 Task: Add Solaray Black Garlic to the cart.
Action: Mouse moved to (244, 106)
Screenshot: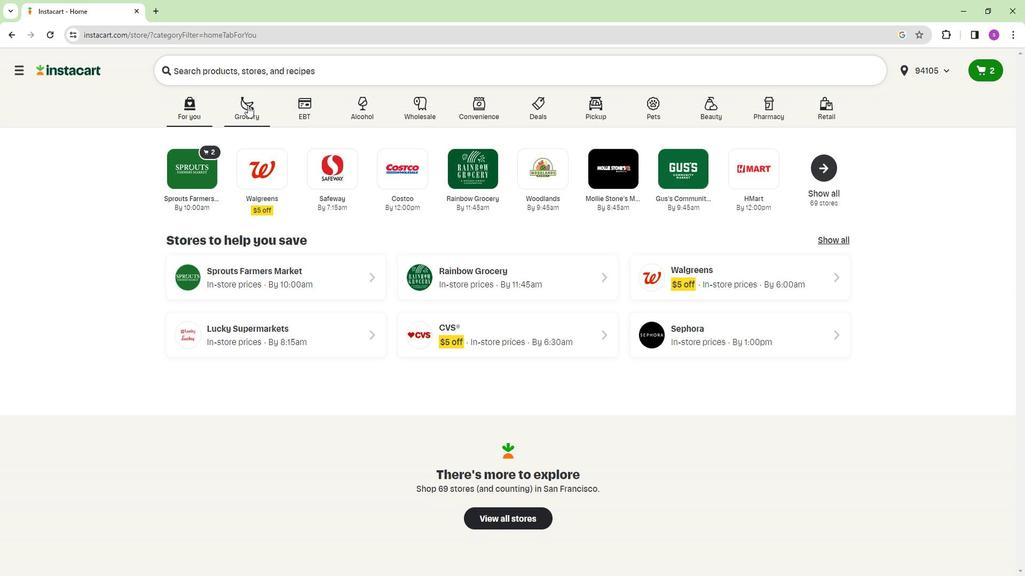 
Action: Mouse pressed left at (244, 106)
Screenshot: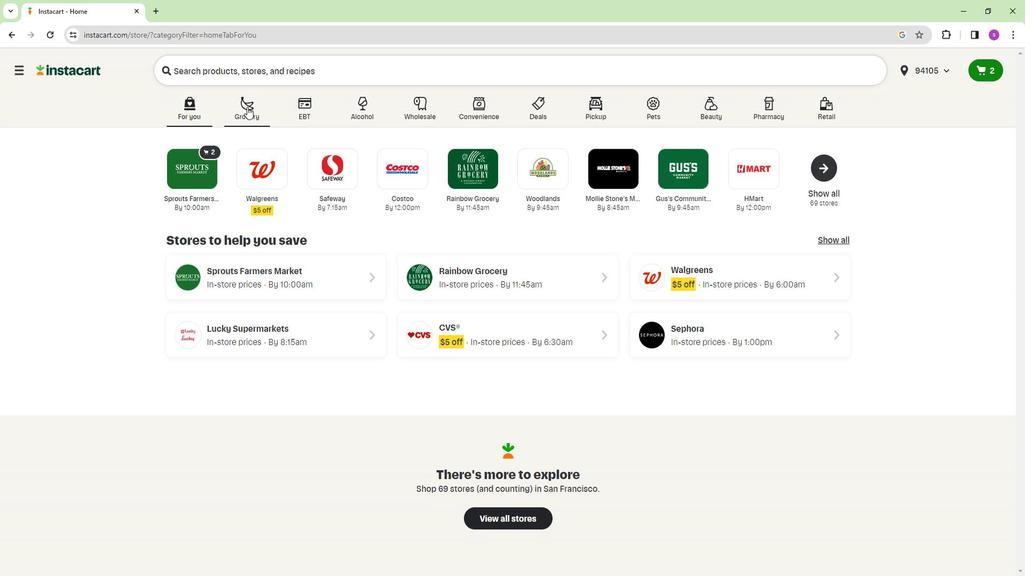 
Action: Mouse moved to (186, 182)
Screenshot: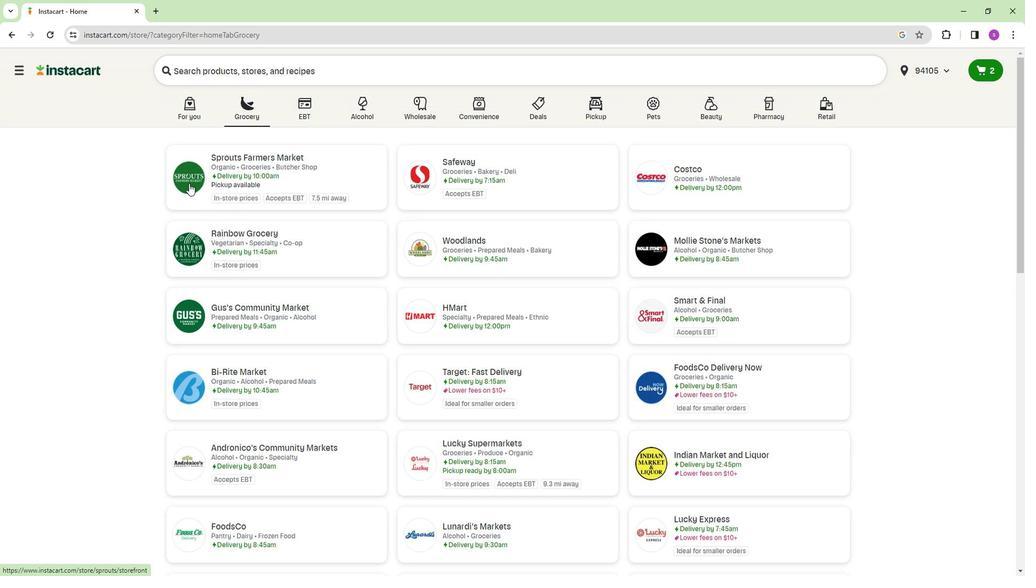 
Action: Mouse pressed left at (186, 182)
Screenshot: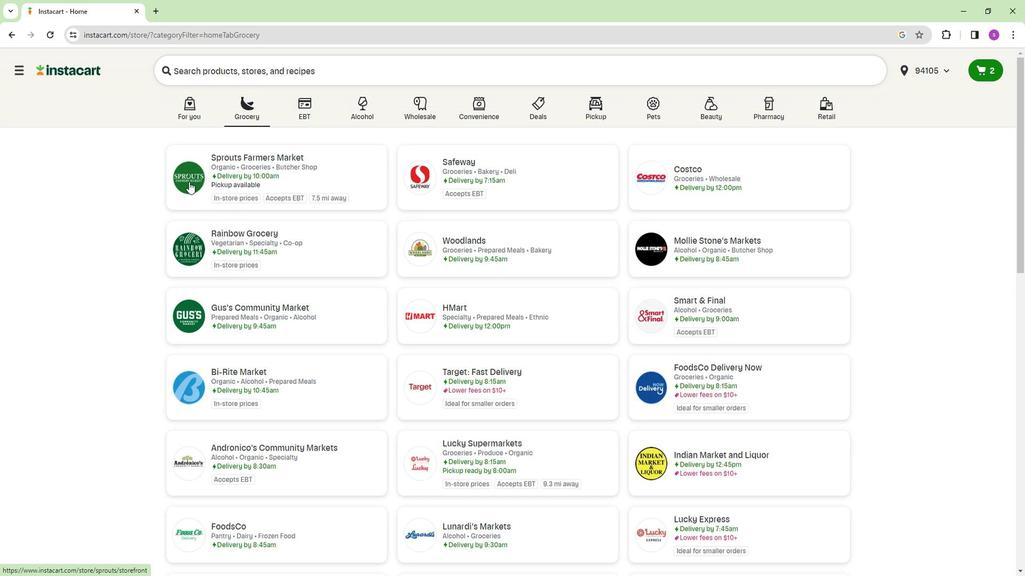 
Action: Mouse moved to (90, 369)
Screenshot: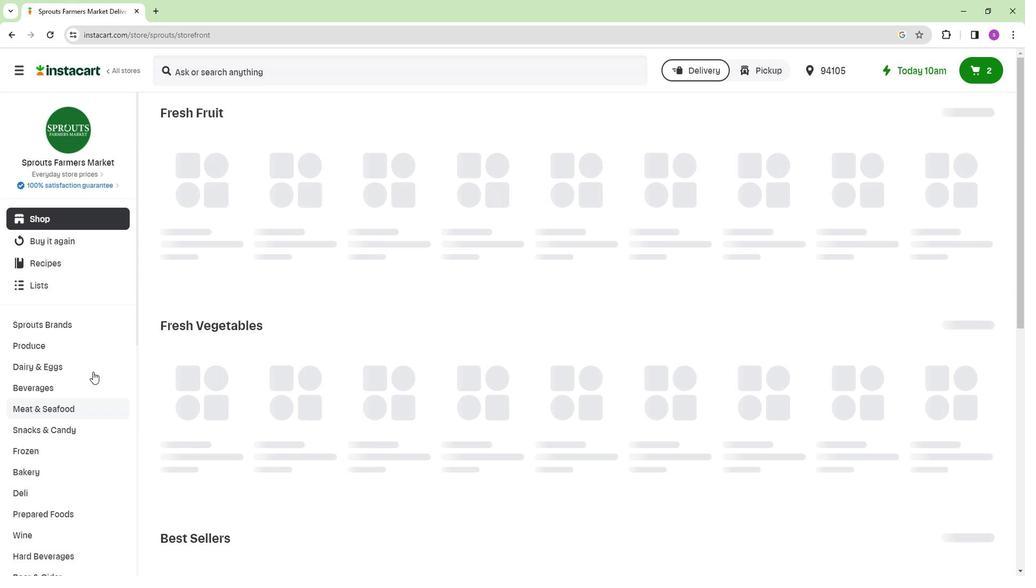 
Action: Mouse scrolled (90, 369) with delta (0, 0)
Screenshot: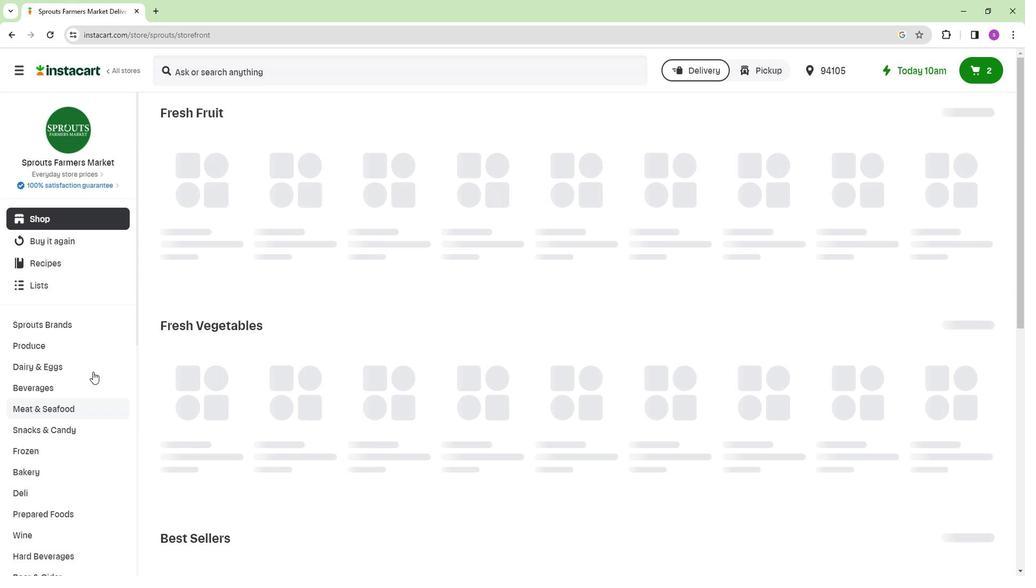 
Action: Mouse moved to (90, 365)
Screenshot: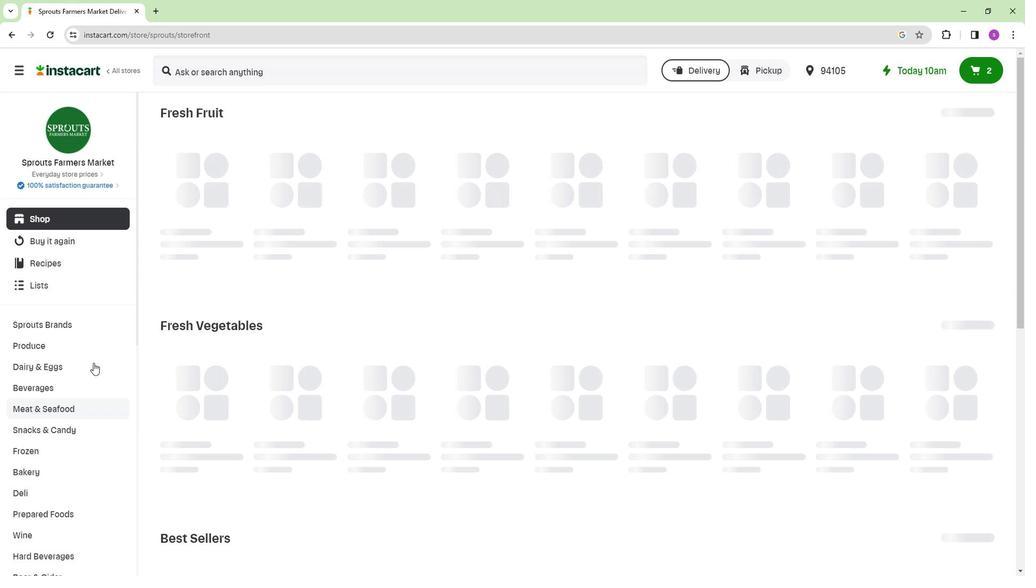 
Action: Mouse scrolled (90, 364) with delta (0, 0)
Screenshot: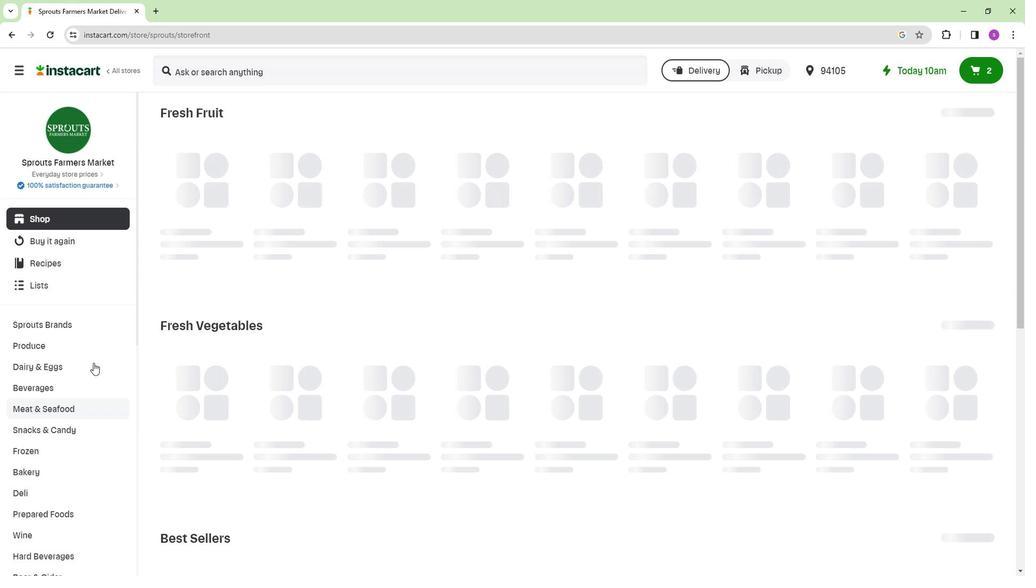 
Action: Mouse moved to (90, 361)
Screenshot: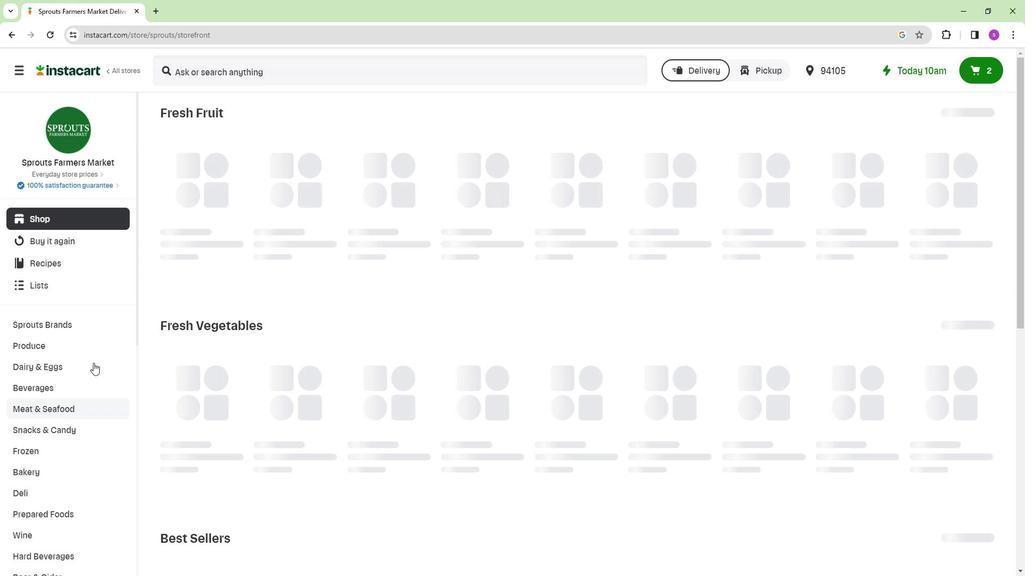 
Action: Mouse scrolled (90, 361) with delta (0, 0)
Screenshot: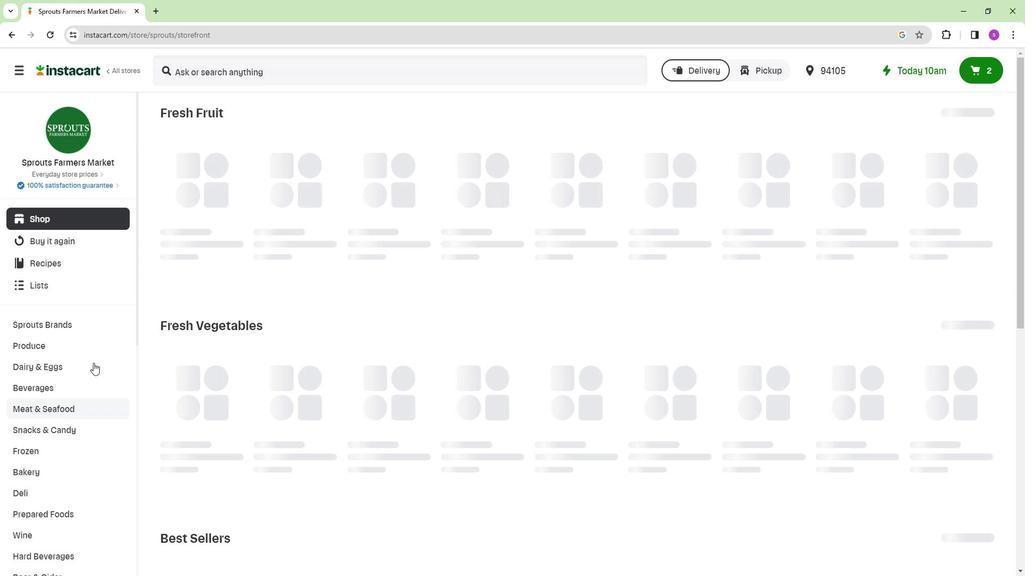 
Action: Mouse moved to (90, 359)
Screenshot: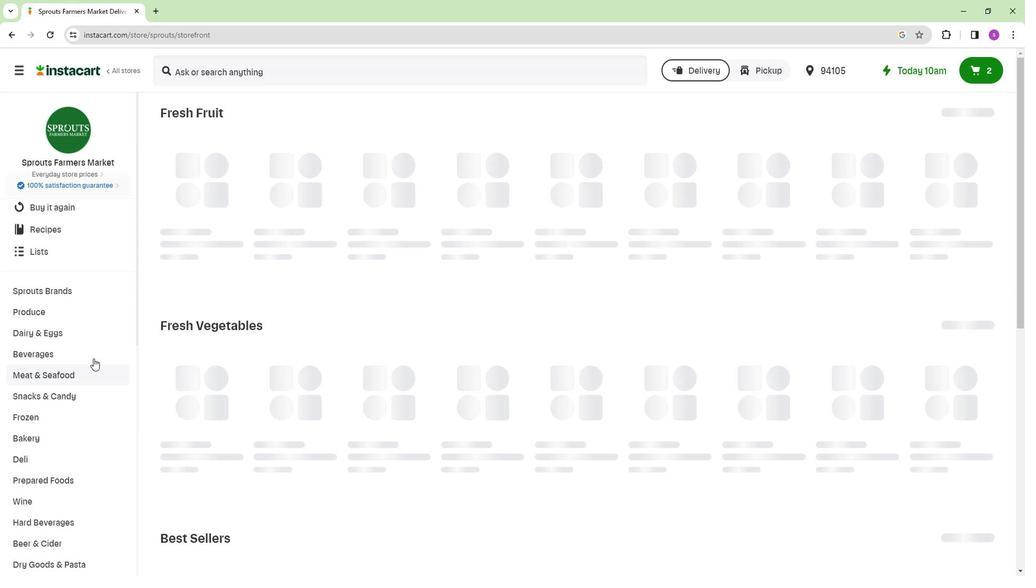 
Action: Mouse scrolled (90, 359) with delta (0, 0)
Screenshot: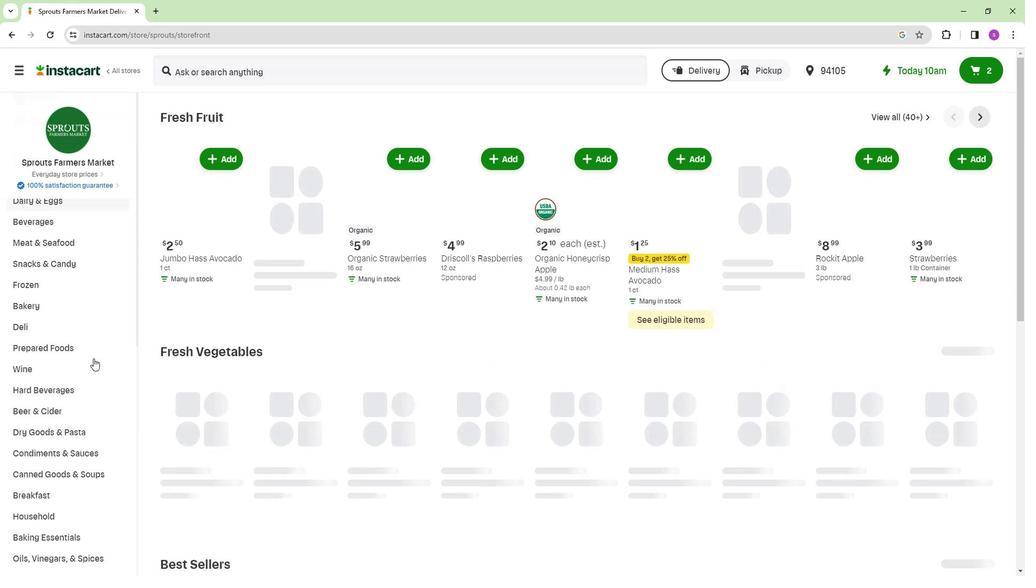 
Action: Mouse moved to (78, 430)
Screenshot: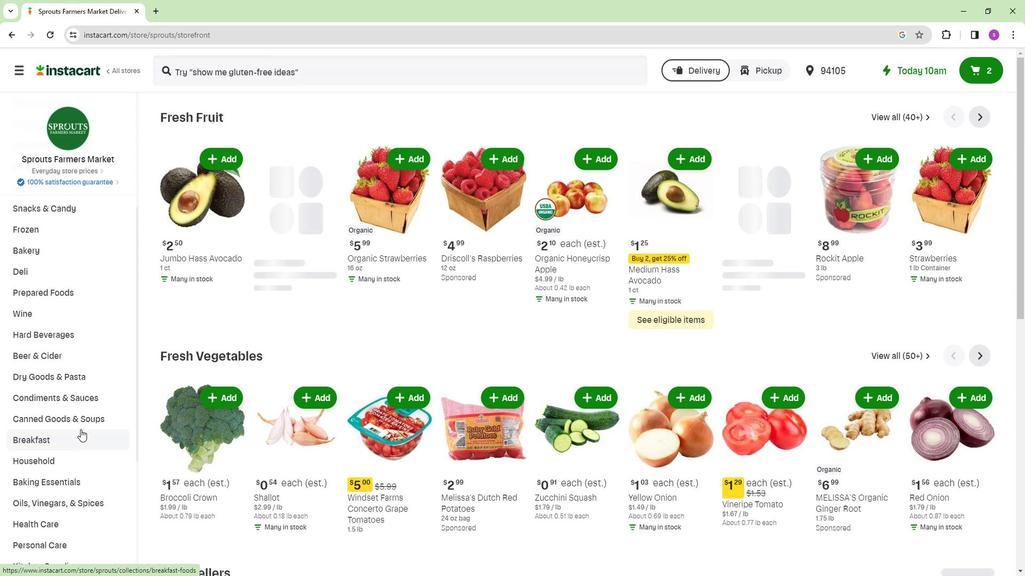 
Action: Mouse scrolled (78, 429) with delta (0, 0)
Screenshot: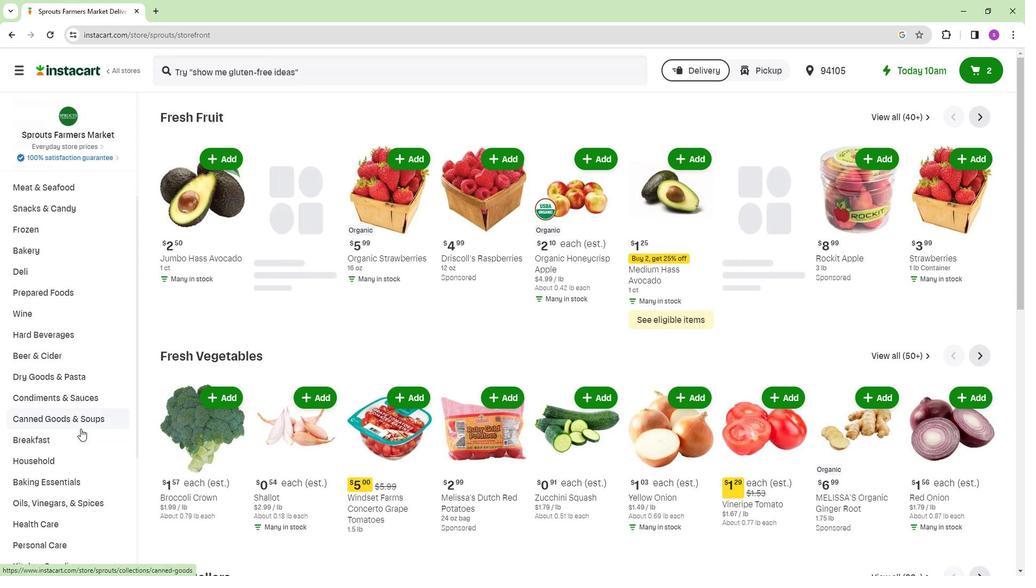 
Action: Mouse moved to (61, 469)
Screenshot: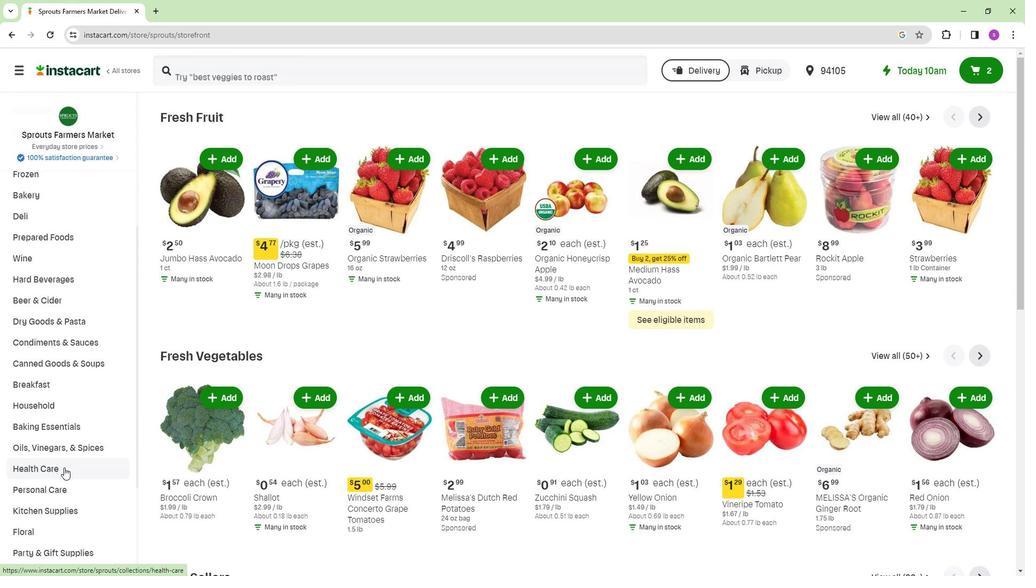 
Action: Mouse pressed left at (61, 469)
Screenshot: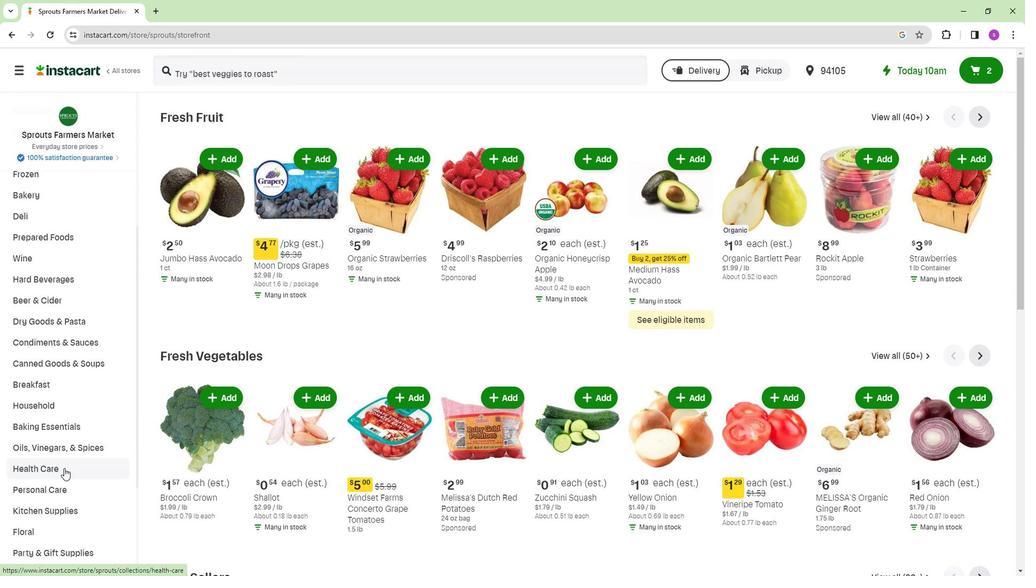 
Action: Mouse moved to (345, 148)
Screenshot: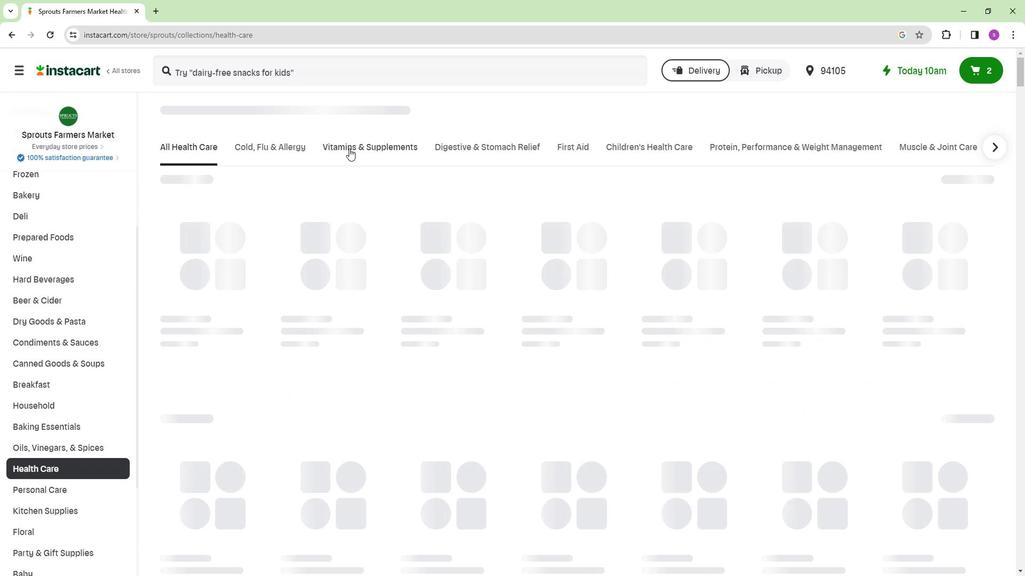 
Action: Mouse pressed left at (345, 148)
Screenshot: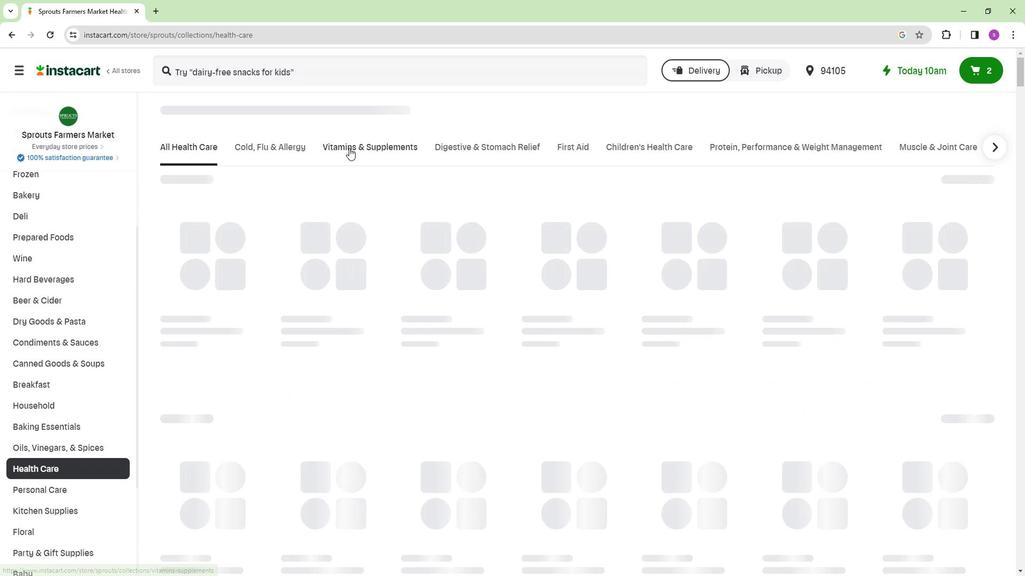 
Action: Mouse moved to (366, 140)
Screenshot: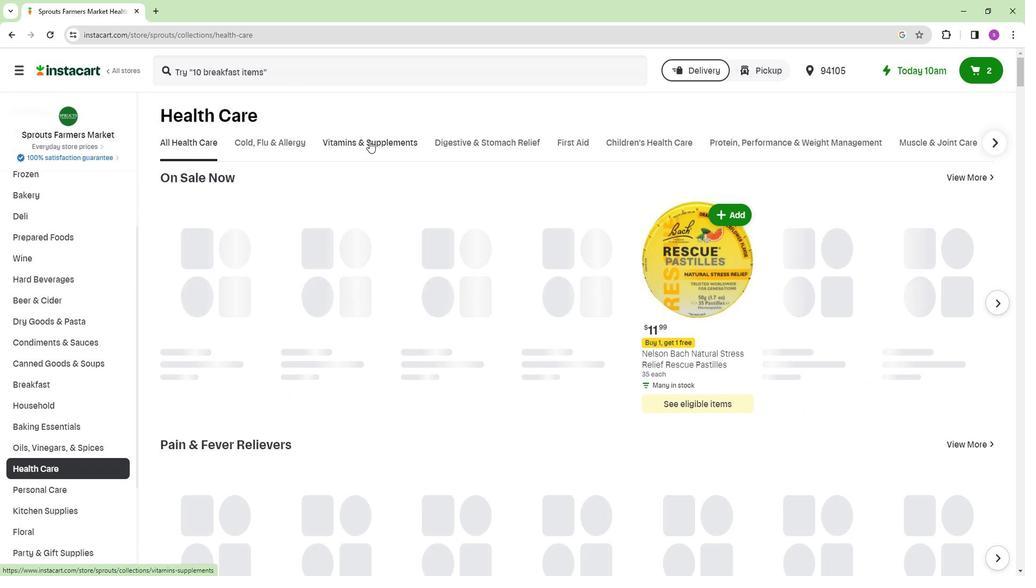 
Action: Mouse pressed left at (366, 140)
Screenshot: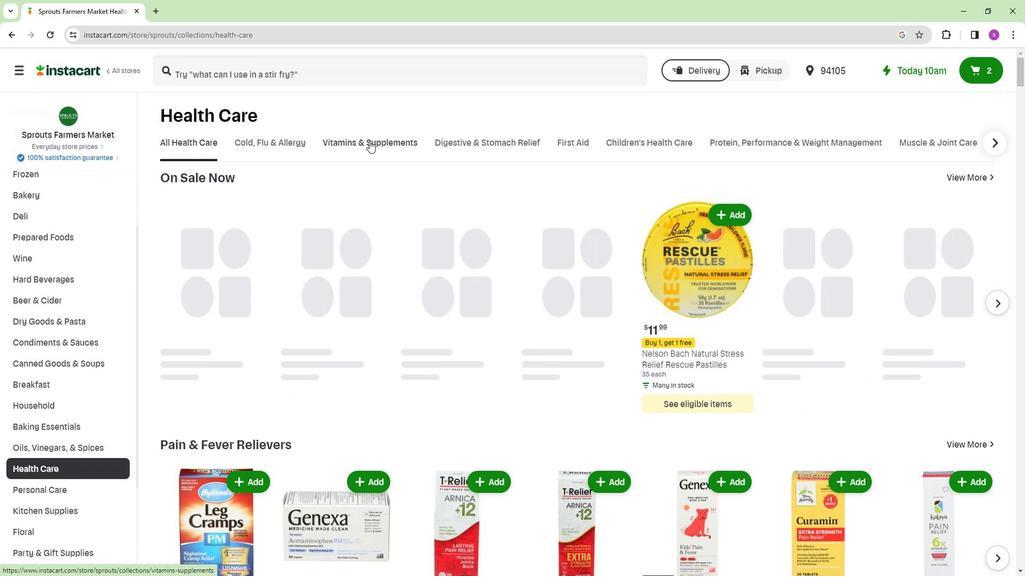 
Action: Mouse moved to (336, 194)
Screenshot: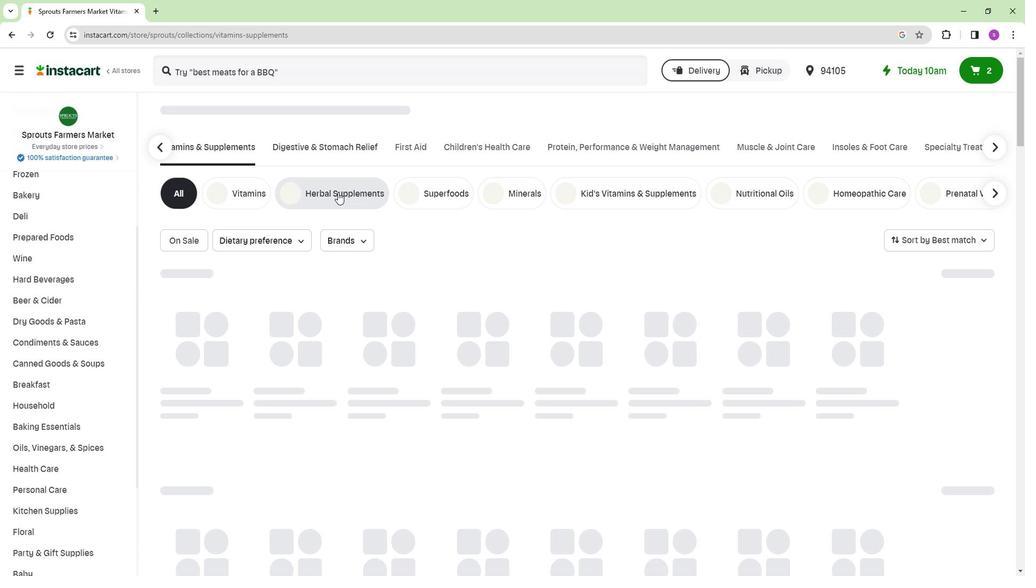 
Action: Mouse pressed left at (336, 194)
Screenshot: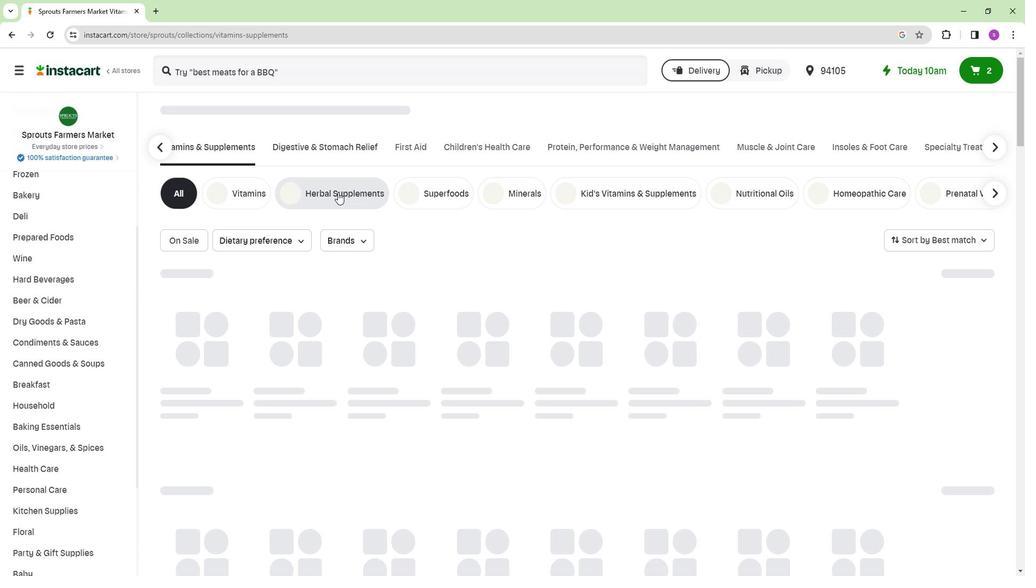 
Action: Mouse moved to (293, 72)
Screenshot: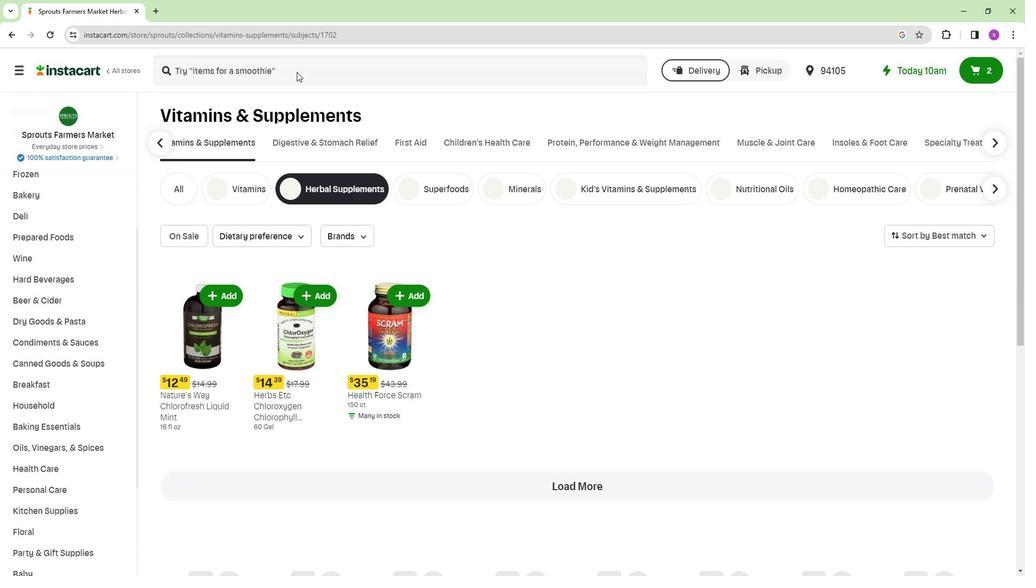 
Action: Mouse pressed left at (293, 72)
Screenshot: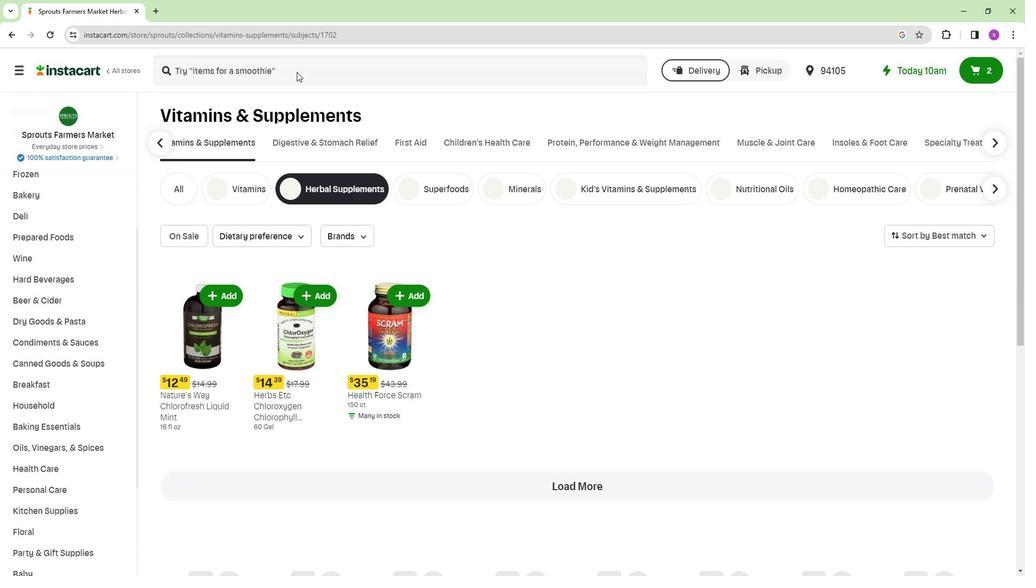
Action: Key pressed <Key.shift>Solaray<Key.space><Key.shift>V<Key.backspace><Key.shift>Black<Key.space><Key.shift>Garlic<Key.enter>
Screenshot: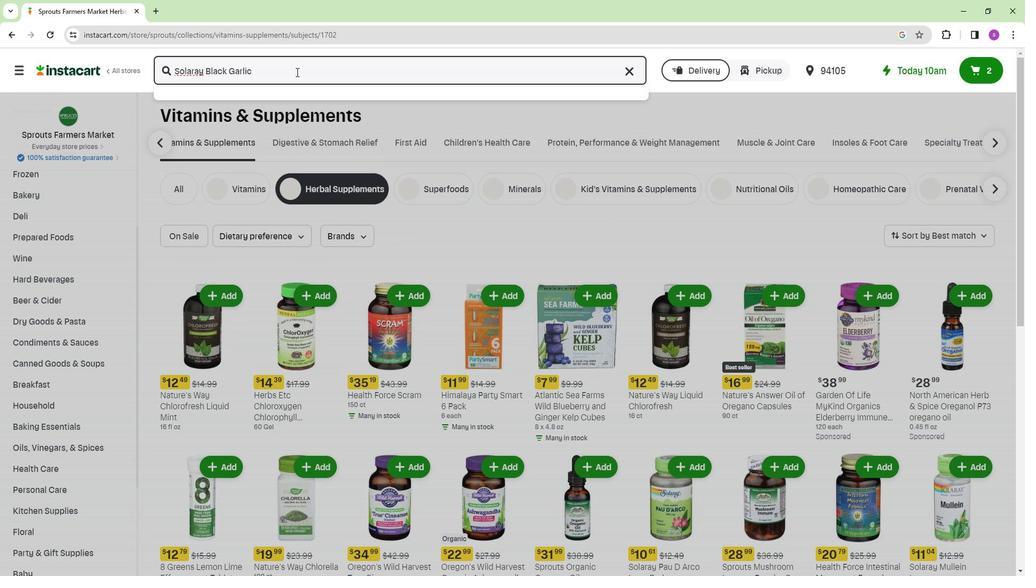
Action: Mouse moved to (269, 197)
Screenshot: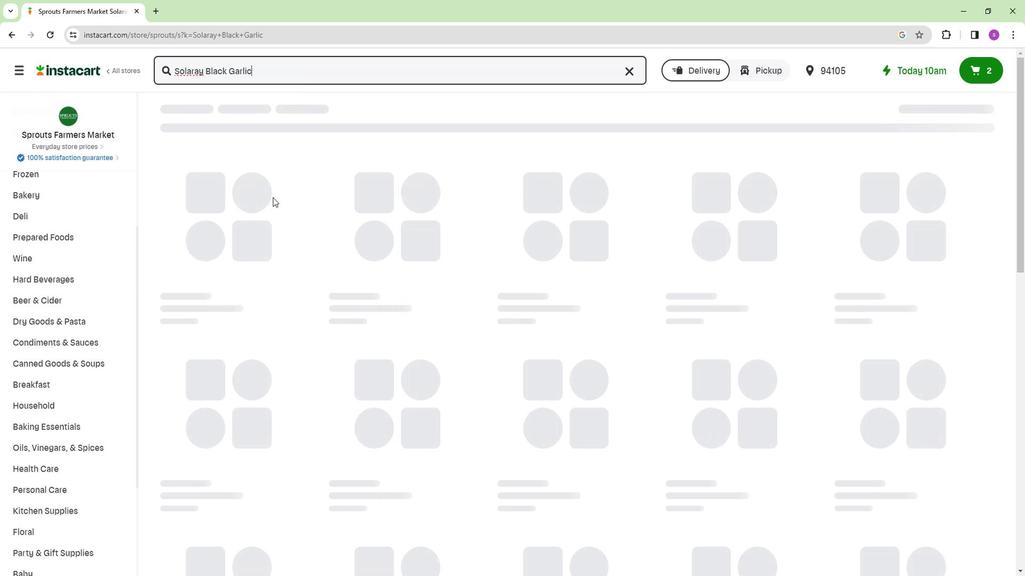 
Action: Mouse scrolled (269, 196) with delta (0, 0)
Screenshot: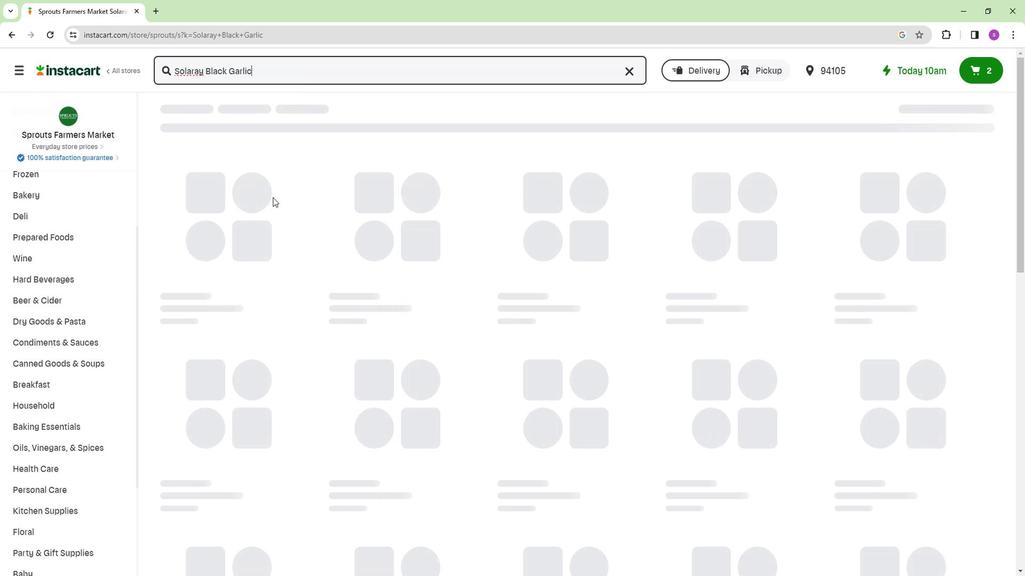
Action: Mouse scrolled (269, 196) with delta (0, 0)
Screenshot: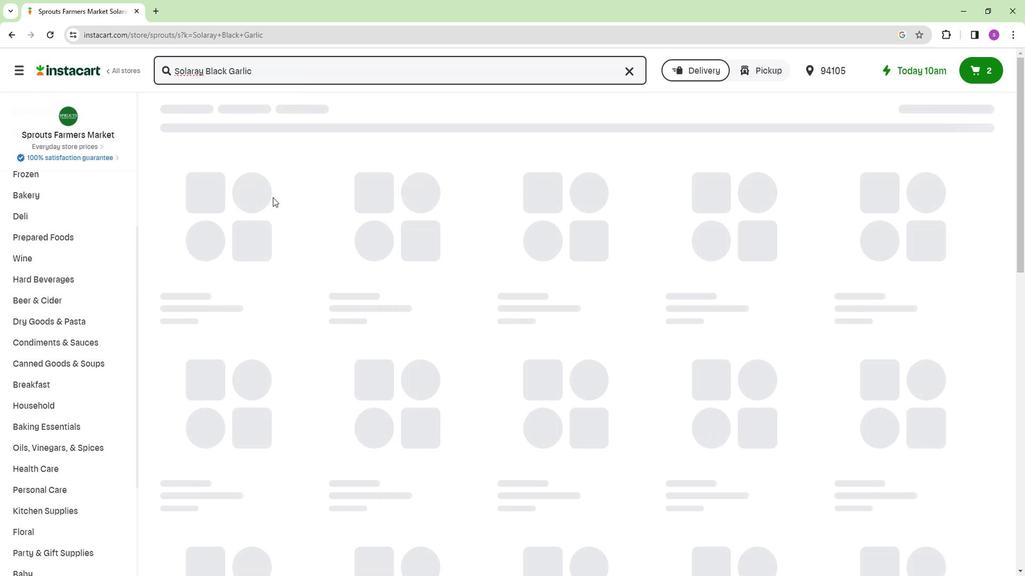 
Action: Mouse scrolled (269, 196) with delta (0, 0)
Screenshot: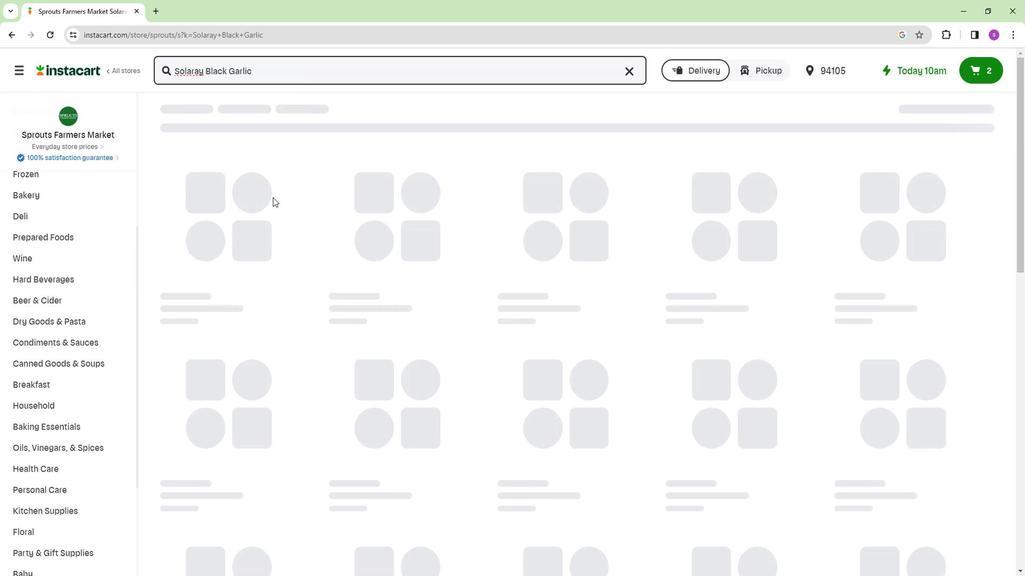 
Action: Mouse moved to (282, 191)
Screenshot: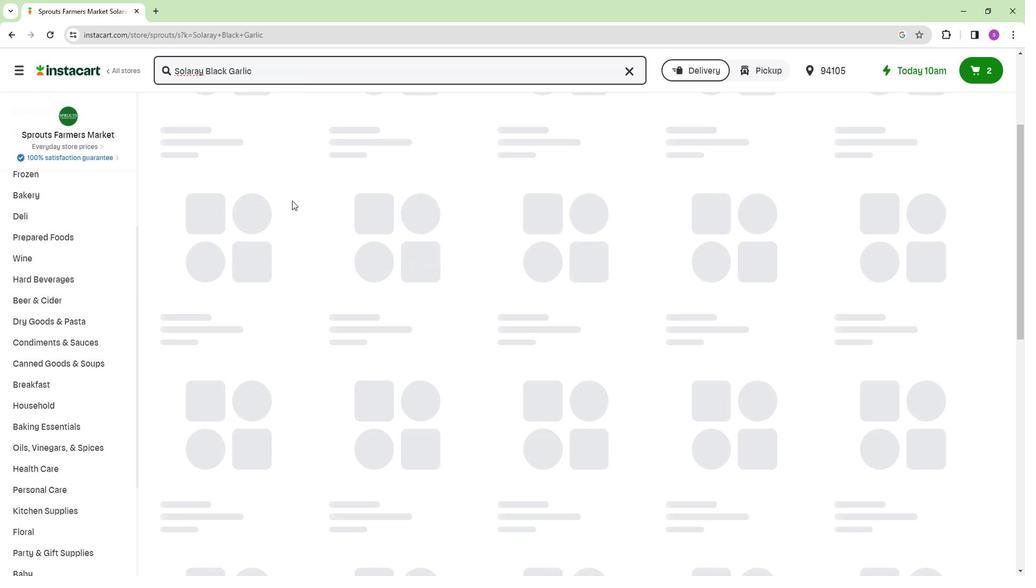 
Action: Mouse scrolled (282, 192) with delta (0, 0)
Screenshot: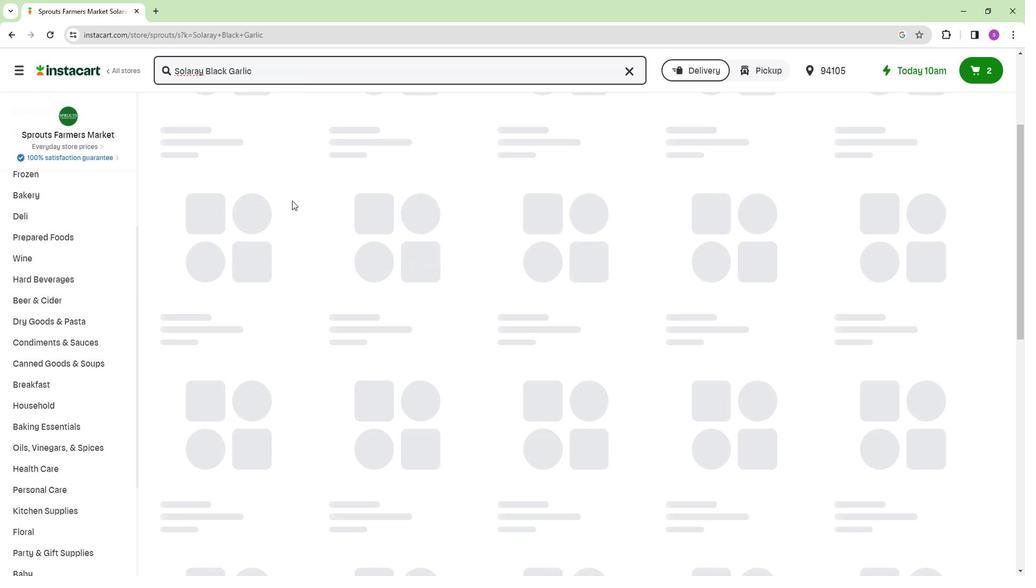 
Action: Mouse moved to (296, 209)
Screenshot: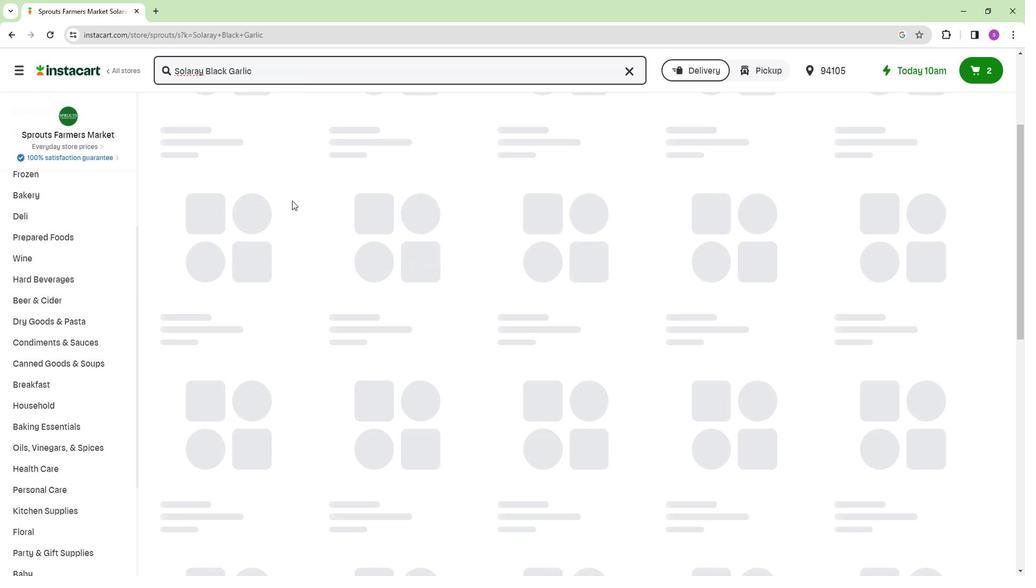 
Action: Mouse scrolled (296, 209) with delta (0, 0)
Screenshot: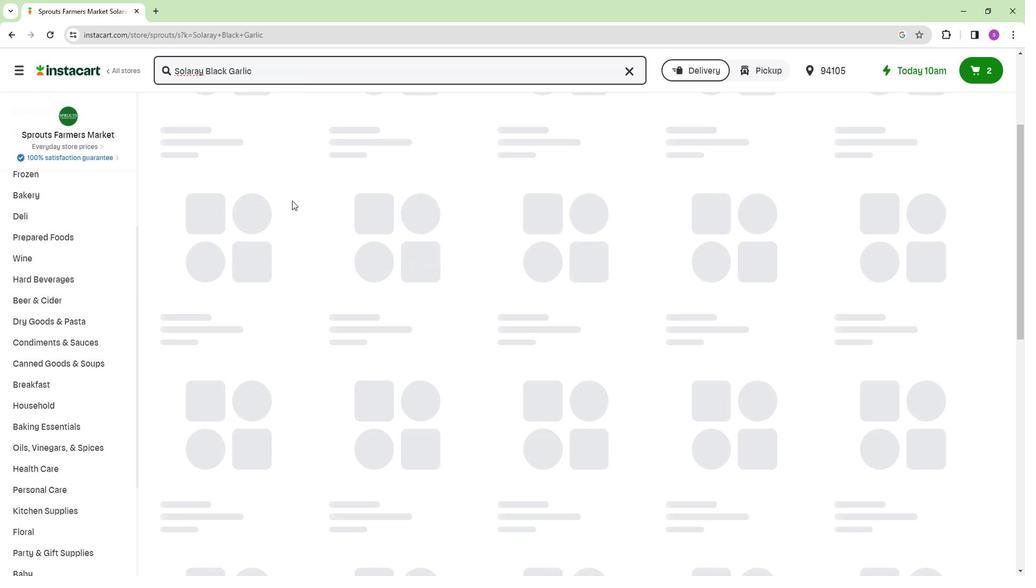 
Action: Mouse moved to (311, 226)
Screenshot: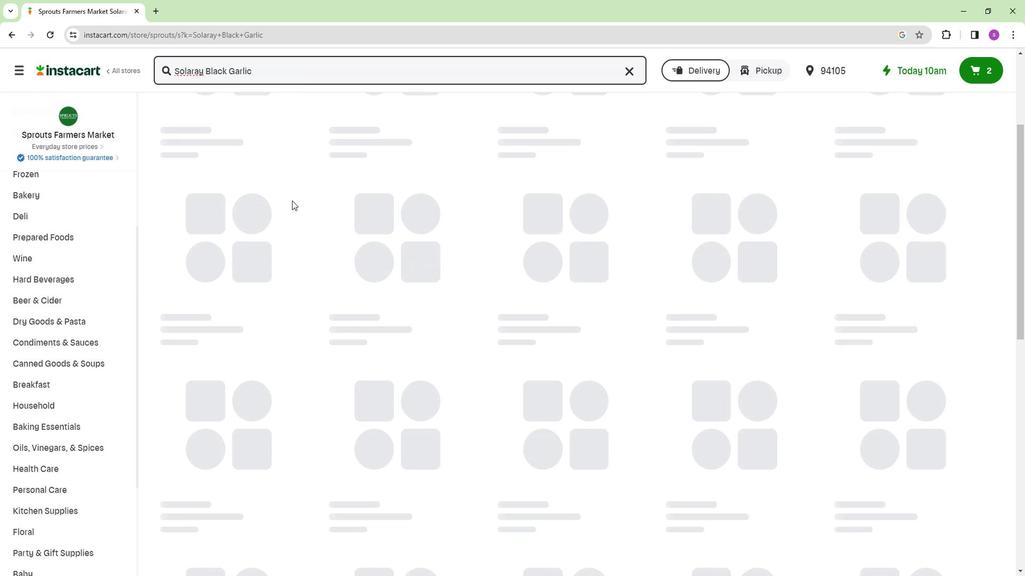 
Action: Mouse scrolled (311, 226) with delta (0, 0)
Screenshot: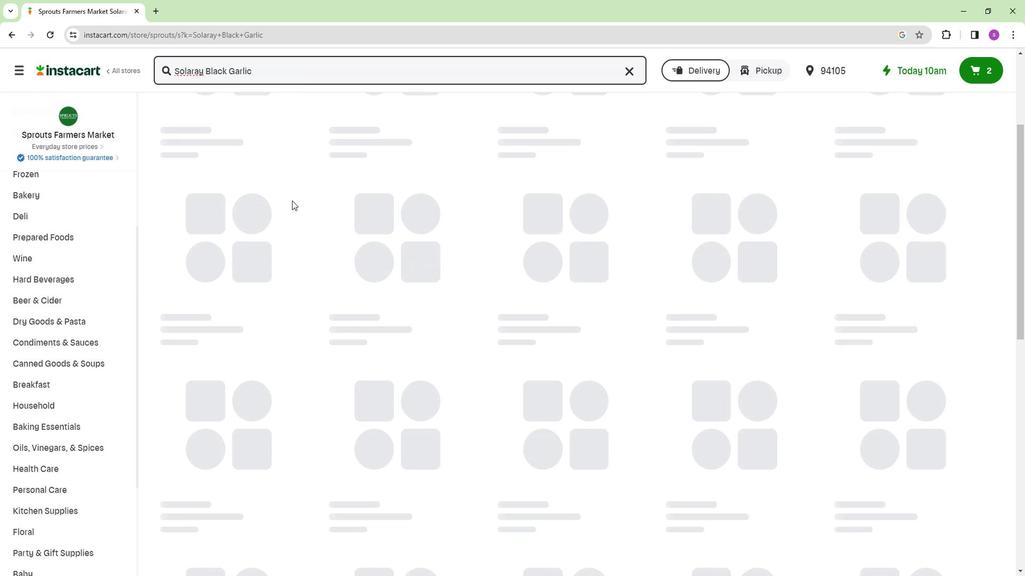 
Action: Mouse moved to (321, 235)
Screenshot: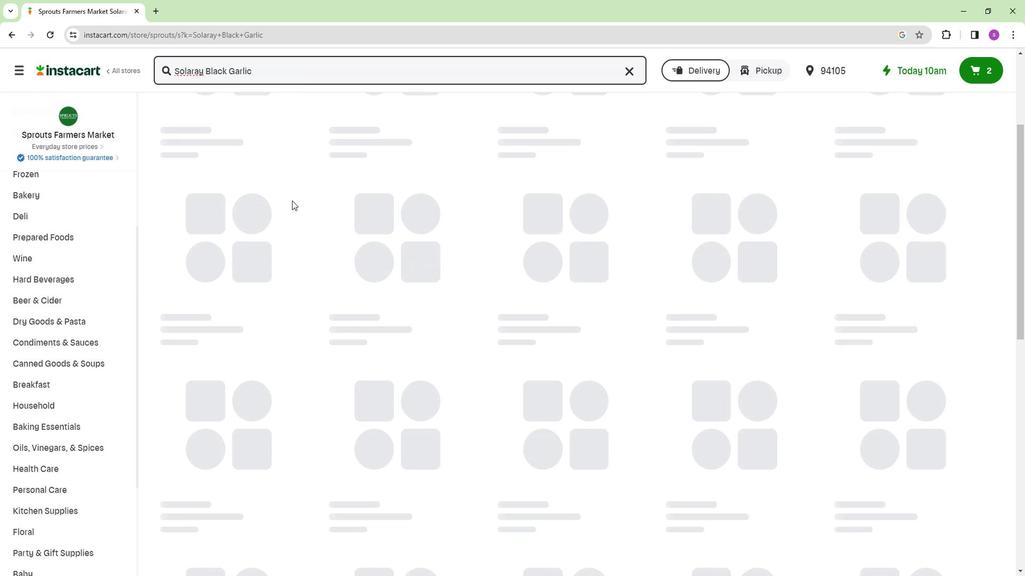 
Action: Mouse scrolled (321, 236) with delta (0, 0)
Screenshot: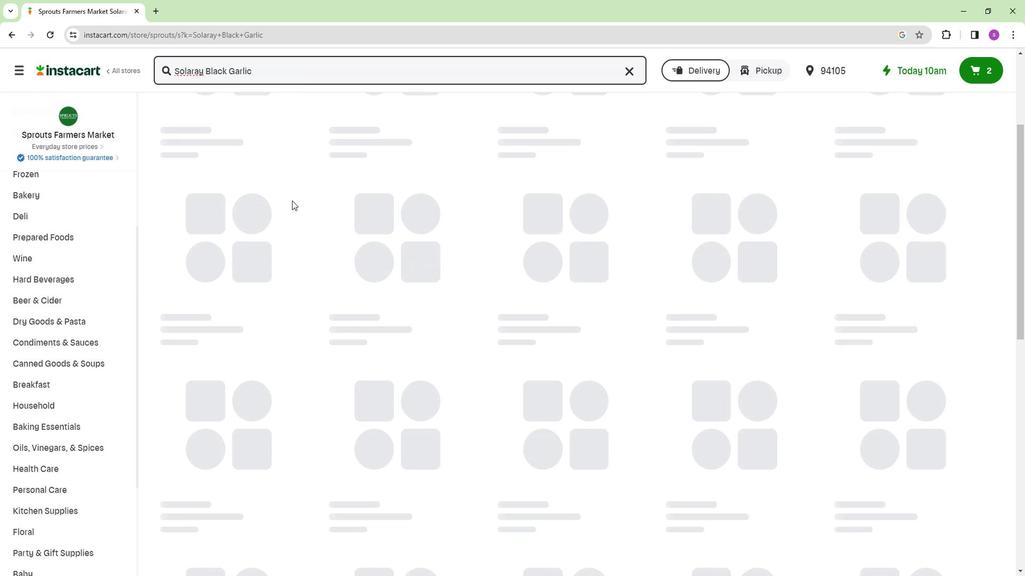 
Action: Mouse moved to (328, 241)
Screenshot: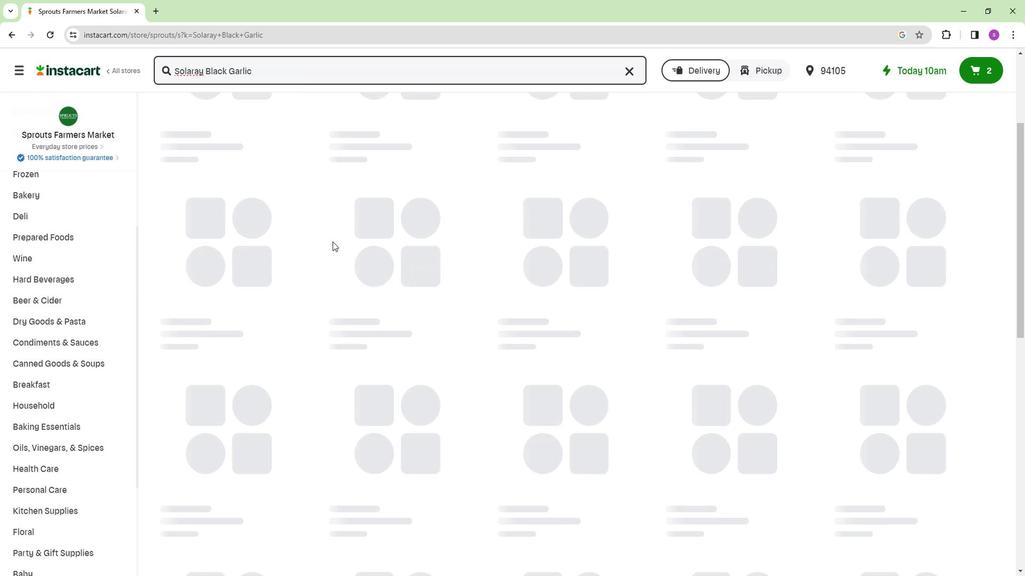 
Action: Mouse scrolled (328, 242) with delta (0, 0)
Screenshot: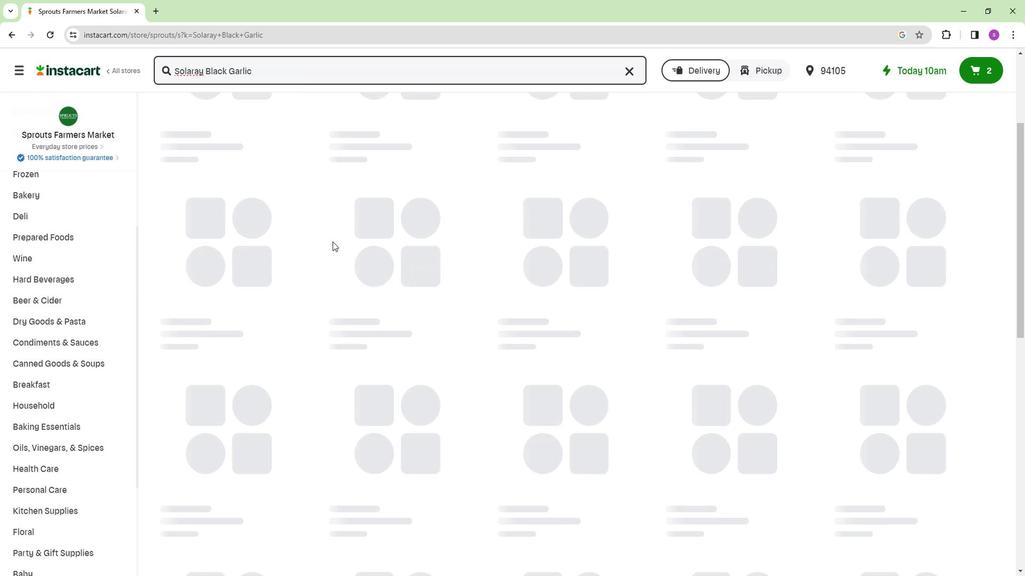 
Action: Mouse moved to (307, 275)
Screenshot: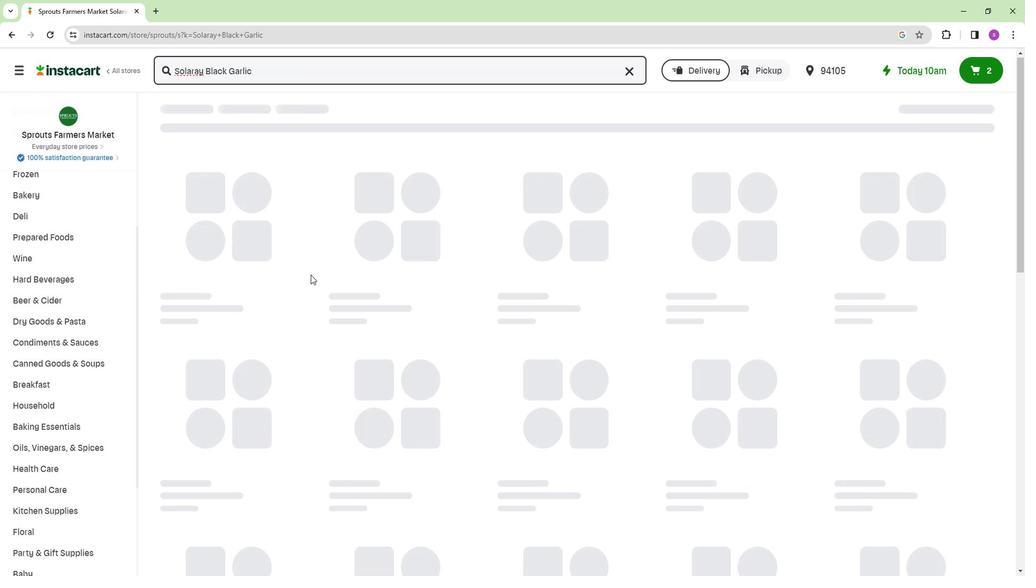 
Action: Mouse scrolled (307, 274) with delta (0, 0)
Screenshot: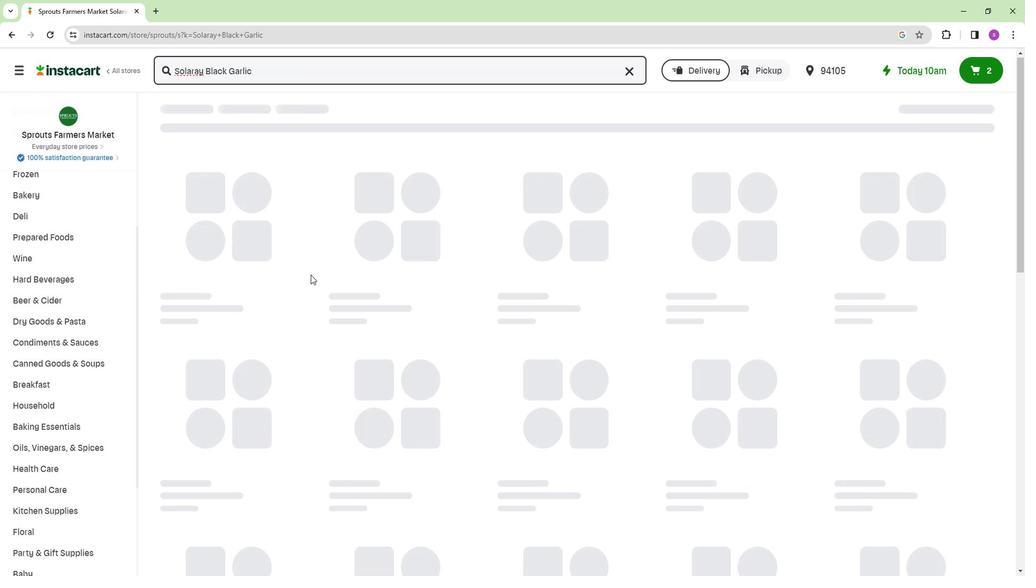 
Action: Mouse moved to (308, 275)
Screenshot: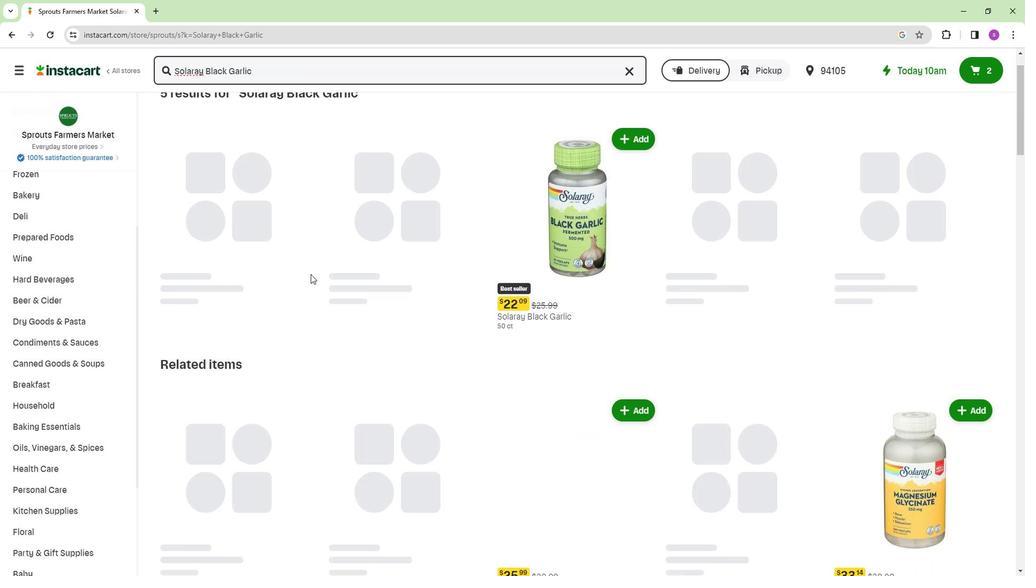
Action: Mouse scrolled (308, 276) with delta (0, 0)
Screenshot: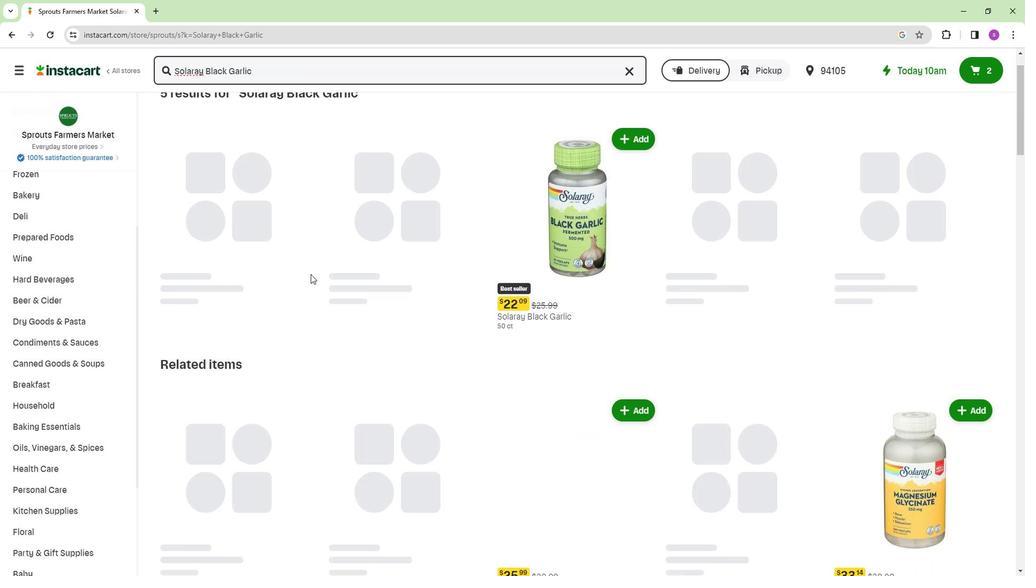 
Action: Mouse moved to (312, 278)
Screenshot: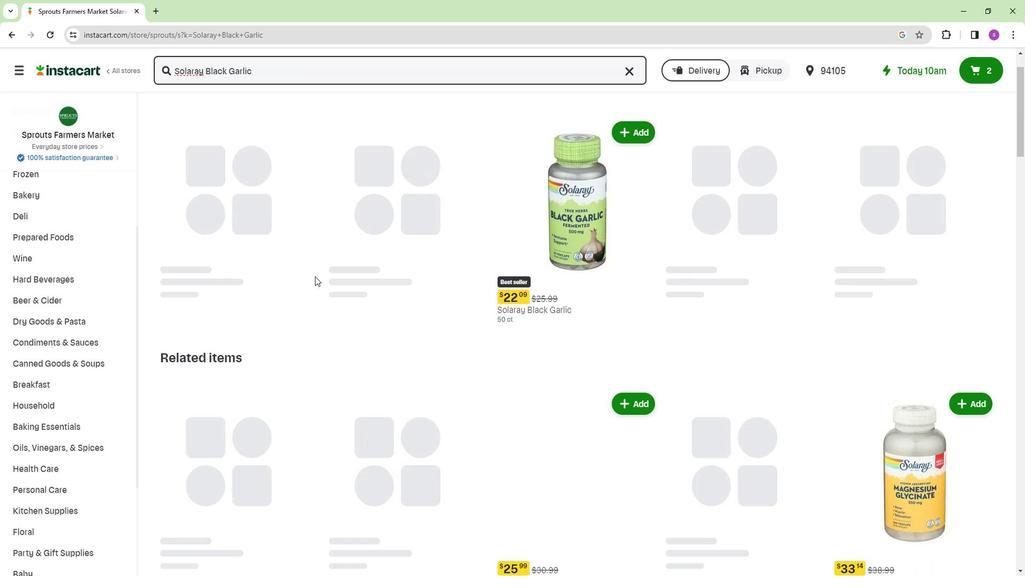 
Action: Mouse scrolled (312, 279) with delta (0, 0)
Screenshot: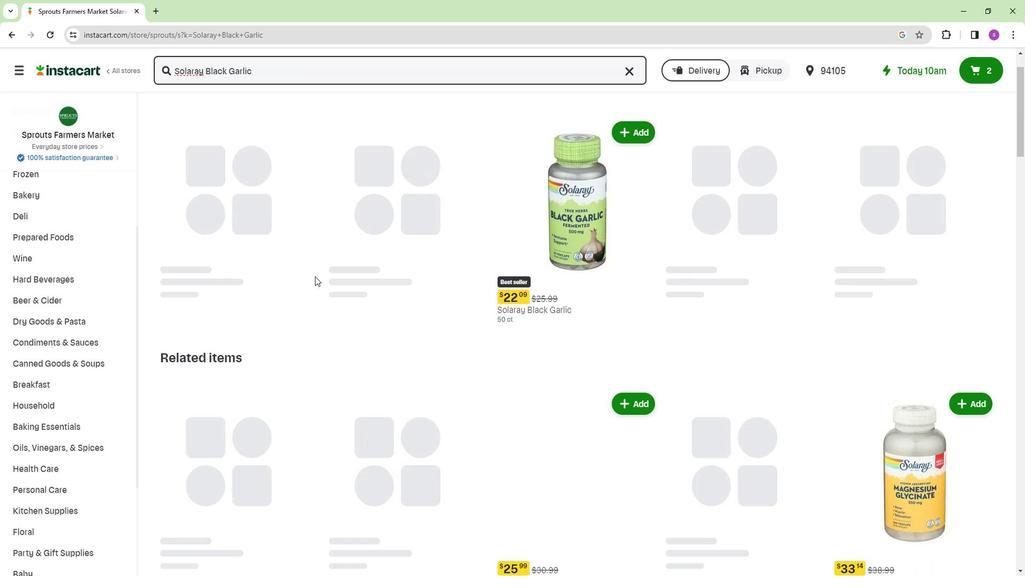 
Action: Mouse moved to (318, 281)
Screenshot: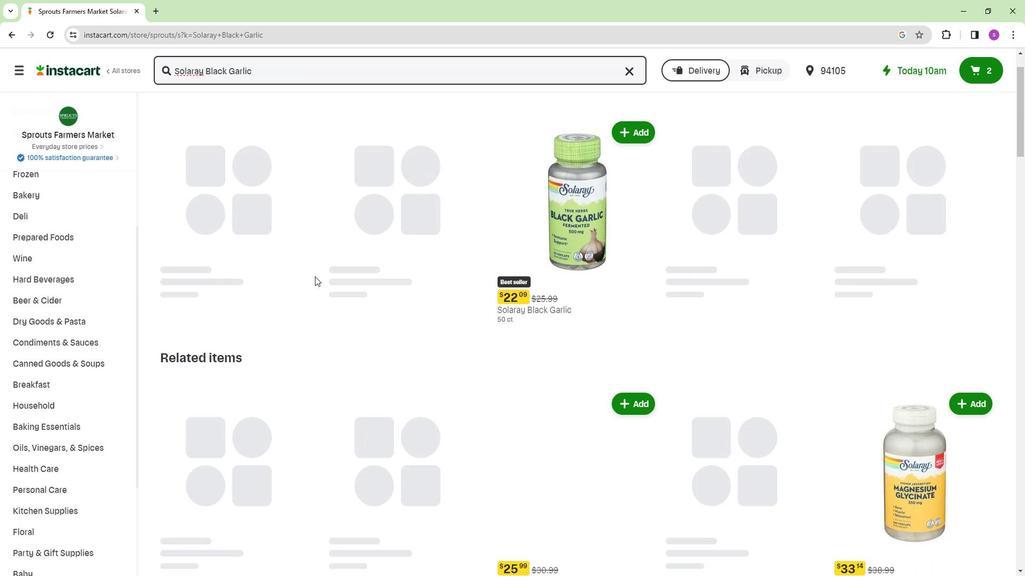 
Action: Mouse scrolled (318, 281) with delta (0, 0)
Screenshot: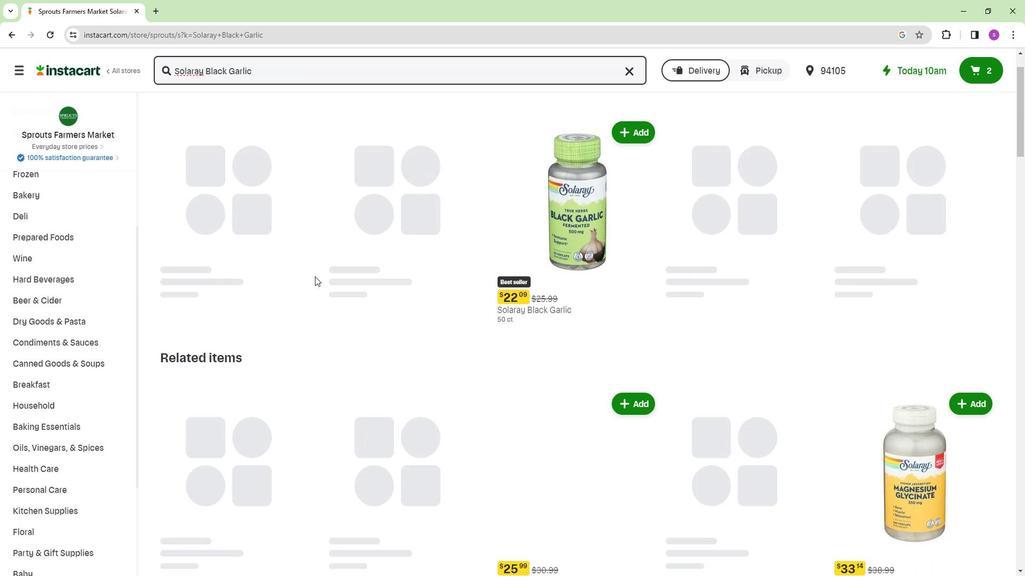 
Action: Mouse moved to (636, 182)
Screenshot: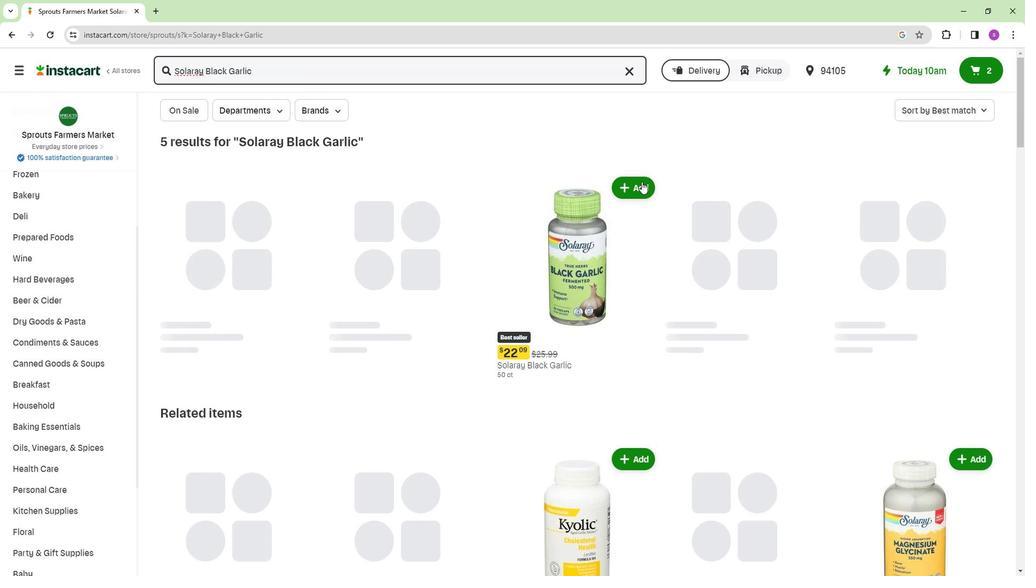 
Action: Mouse pressed left at (636, 182)
Screenshot: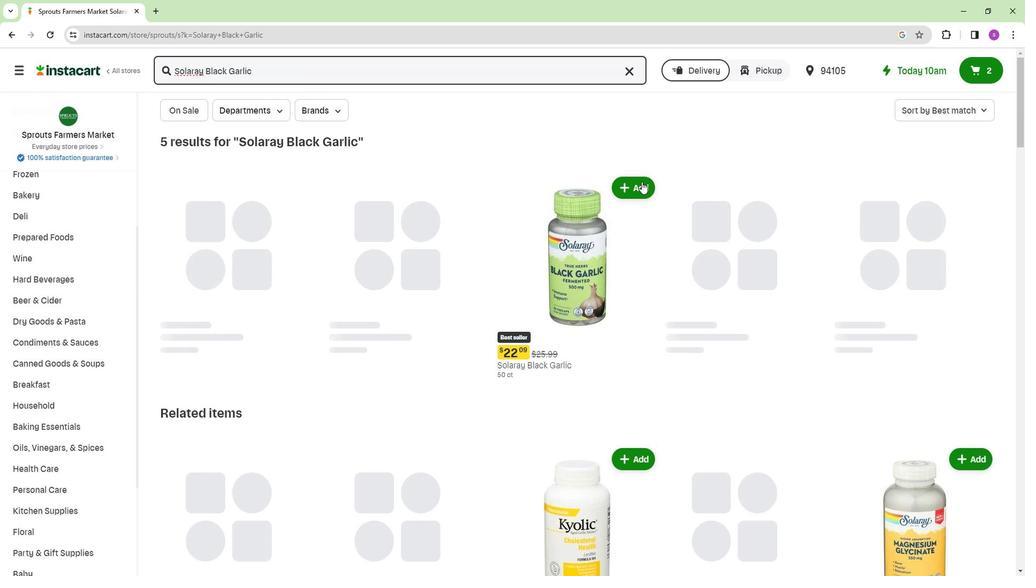 
Action: Mouse moved to (640, 234)
Screenshot: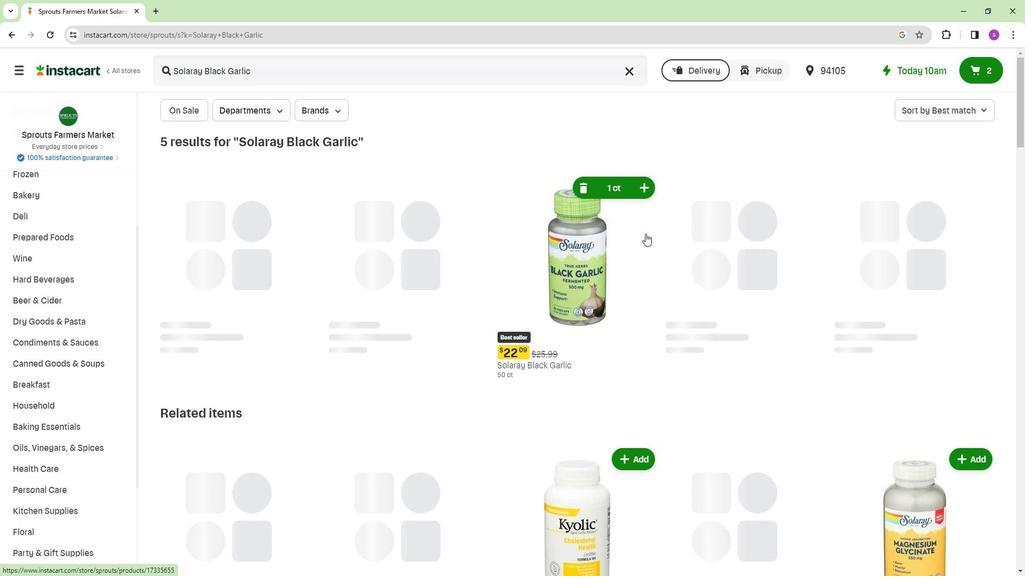 
